 Task: Assign Person0003 as Assignee of Issue Issue0008 in Backlog  in Scrum Project Project0002 in Jira
Action: Mouse moved to (486, 549)
Screenshot: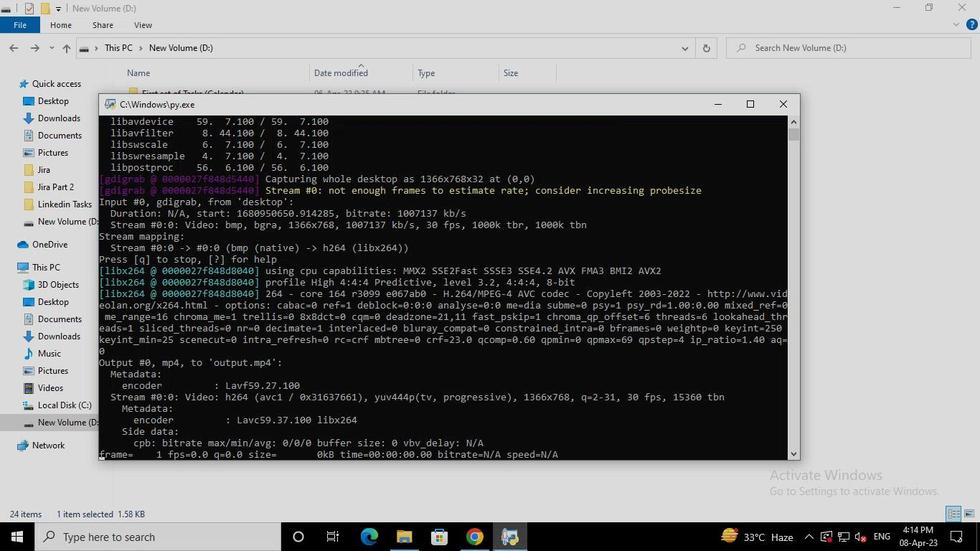 
Action: Mouse pressed left at (486, 549)
Screenshot: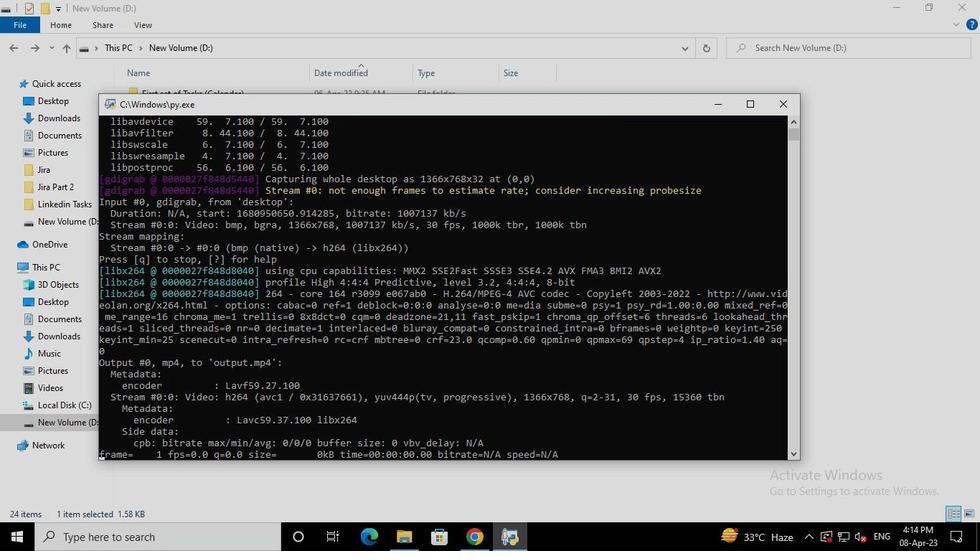 
Action: Mouse moved to (101, 212)
Screenshot: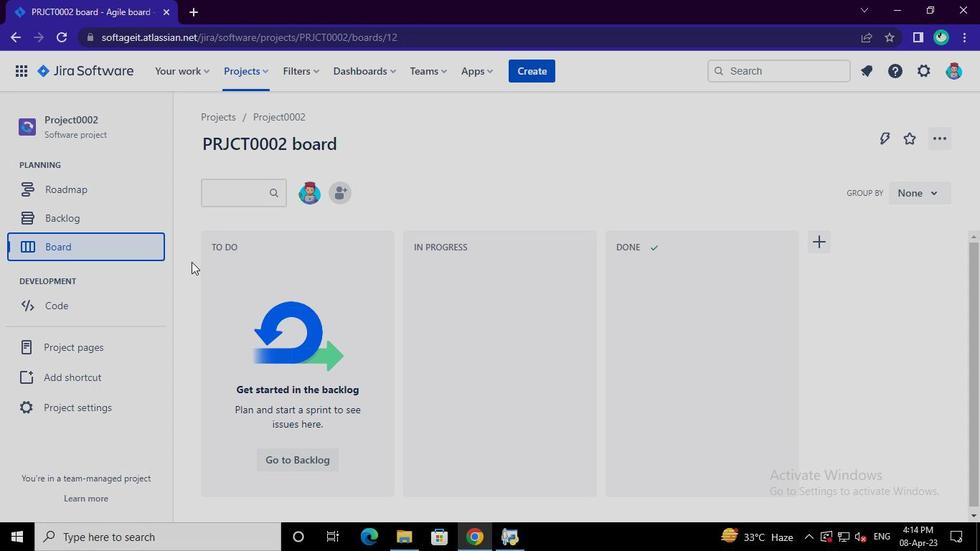 
Action: Mouse pressed left at (101, 212)
Screenshot: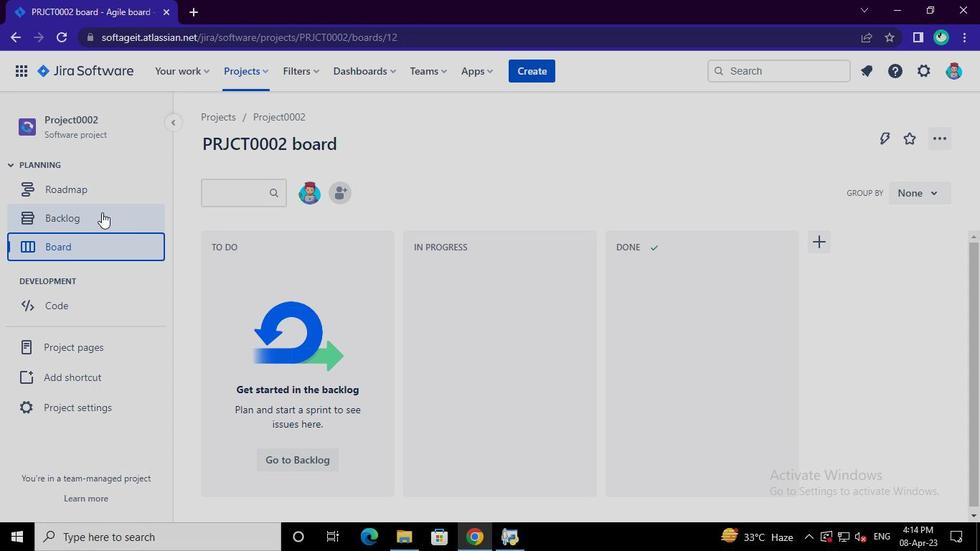 
Action: Mouse moved to (890, 377)
Screenshot: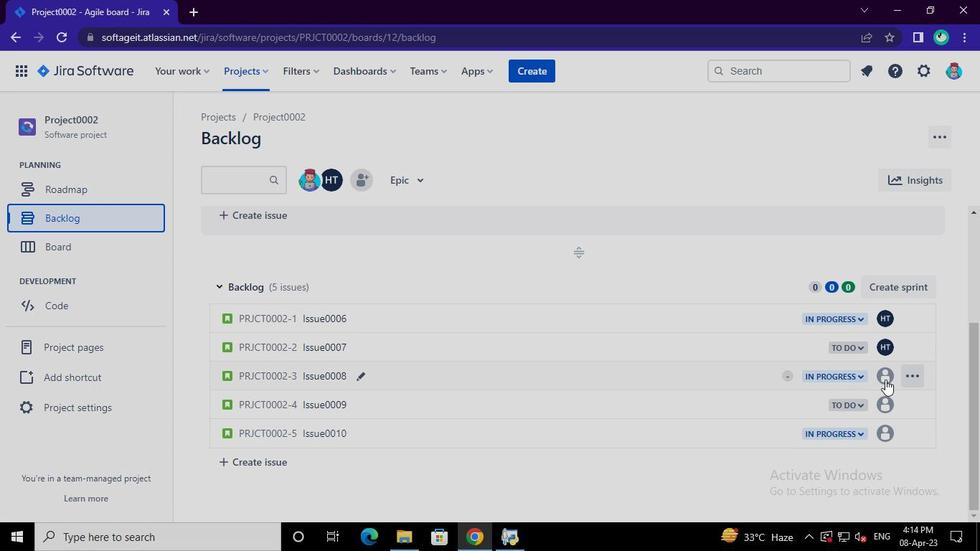 
Action: Mouse pressed left at (890, 377)
Screenshot: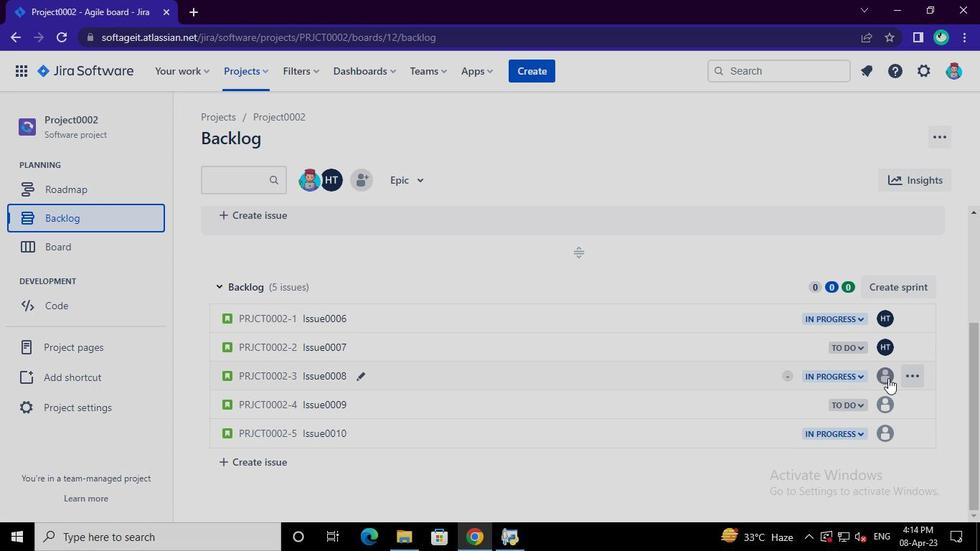 
Action: Mouse moved to (804, 470)
Screenshot: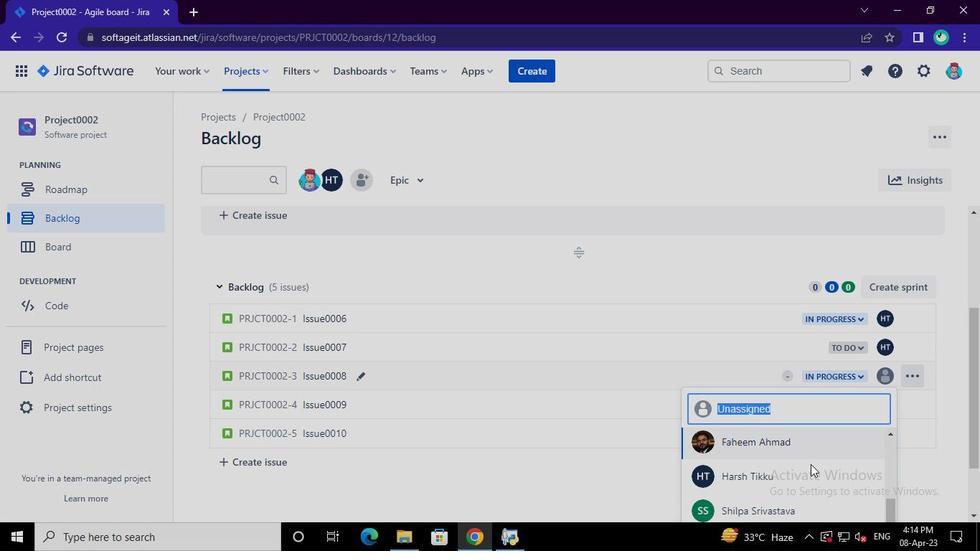 
Action: Mouse pressed left at (804, 470)
Screenshot: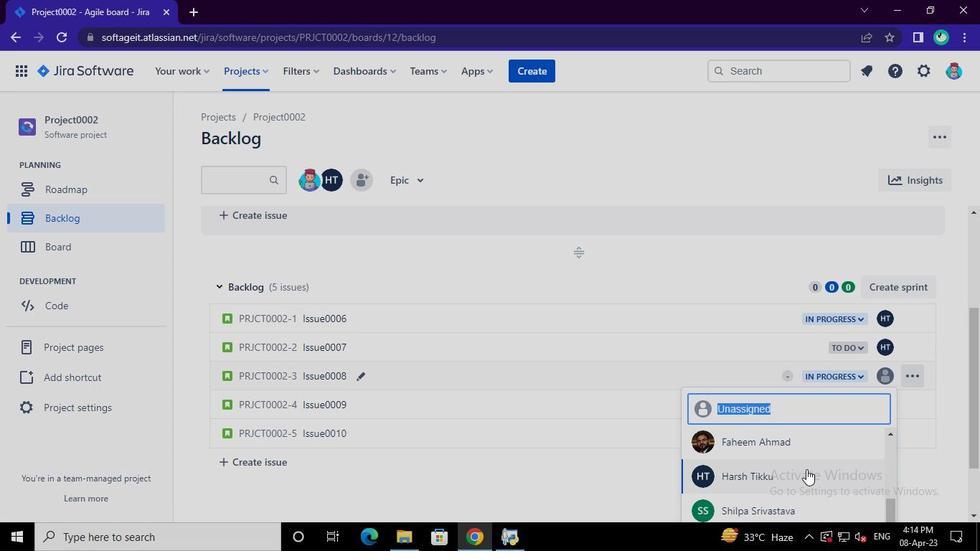 
Action: Mouse moved to (503, 537)
Screenshot: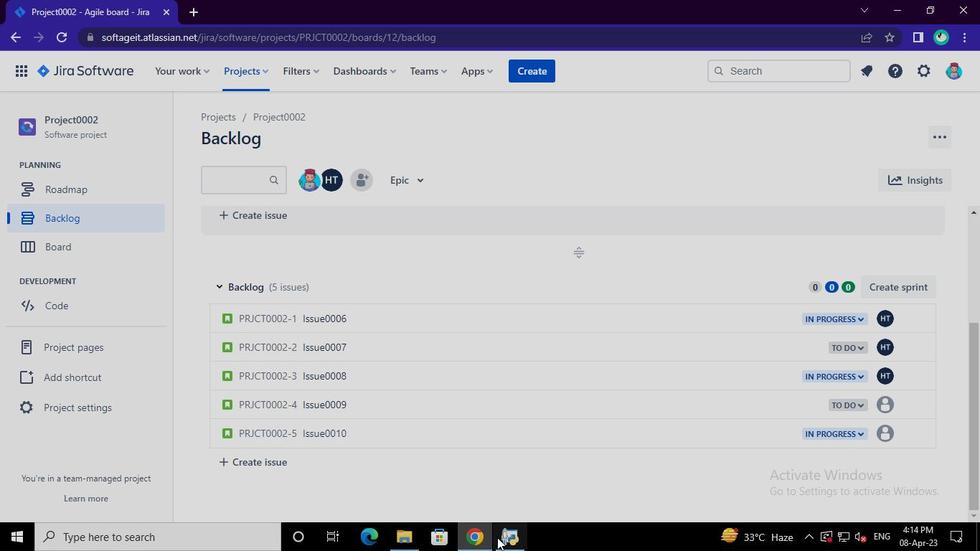 
Action: Mouse pressed left at (503, 537)
Screenshot: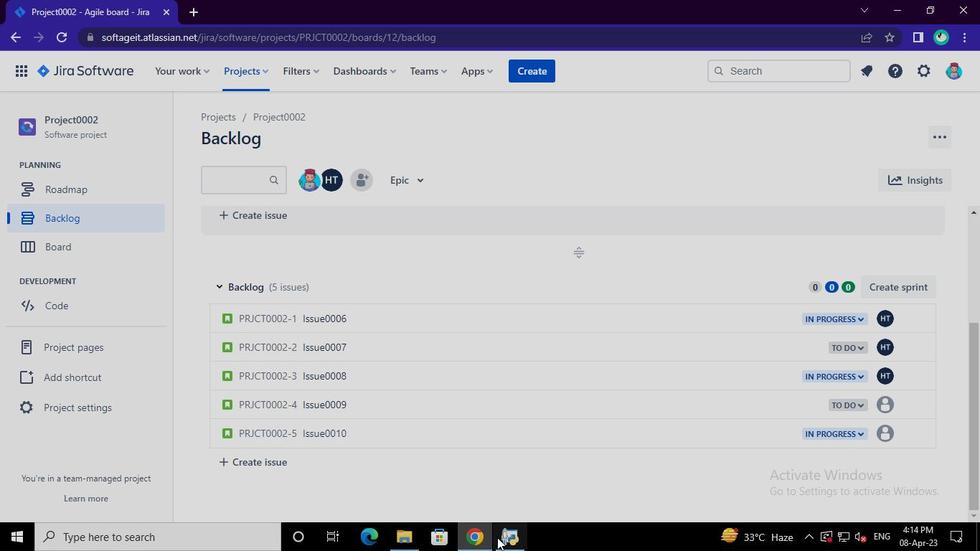 
Action: Mouse moved to (781, 104)
Screenshot: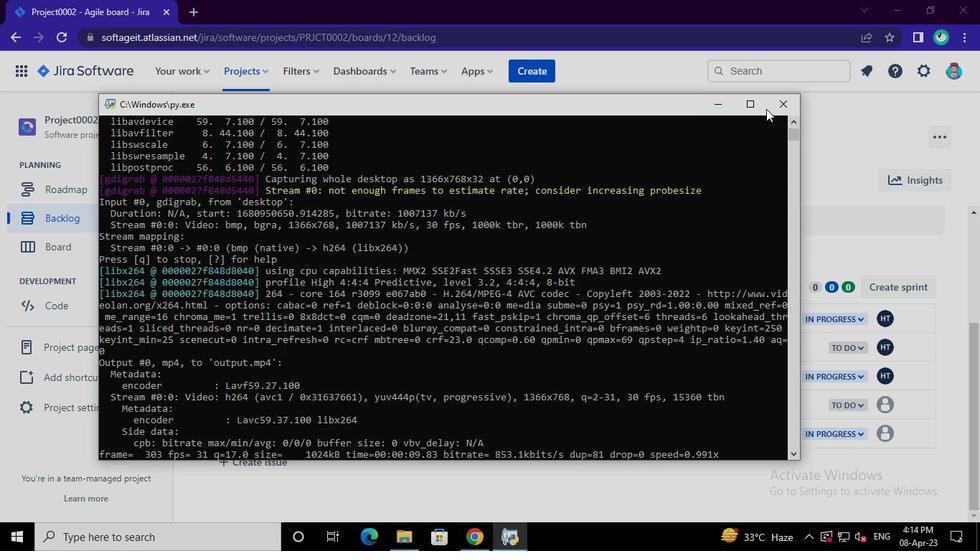 
Action: Mouse pressed left at (781, 104)
Screenshot: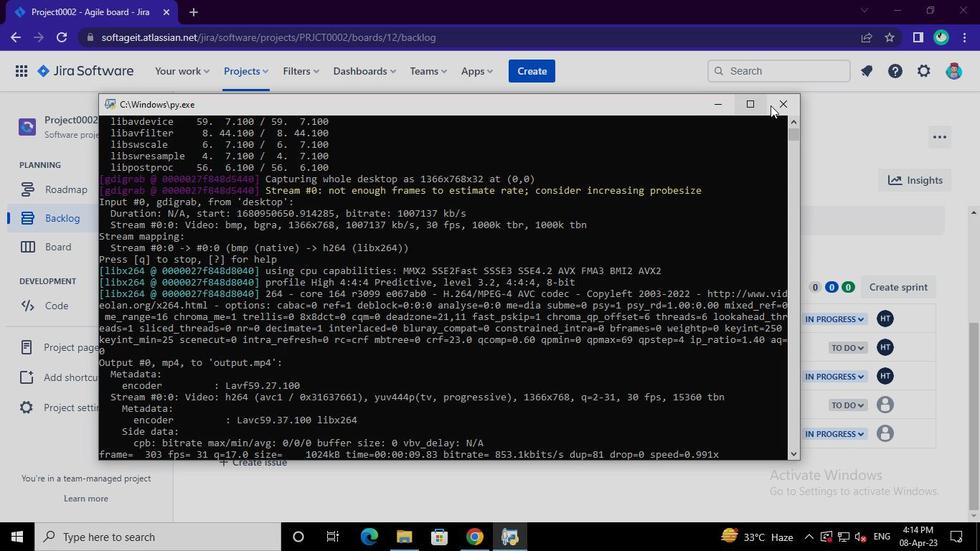 
